 Task: Add Sprouts Organic Dark Roast Single Serve Instant Coffe 24 Pack to the cart.
Action: Mouse pressed left at (17, 125)
Screenshot: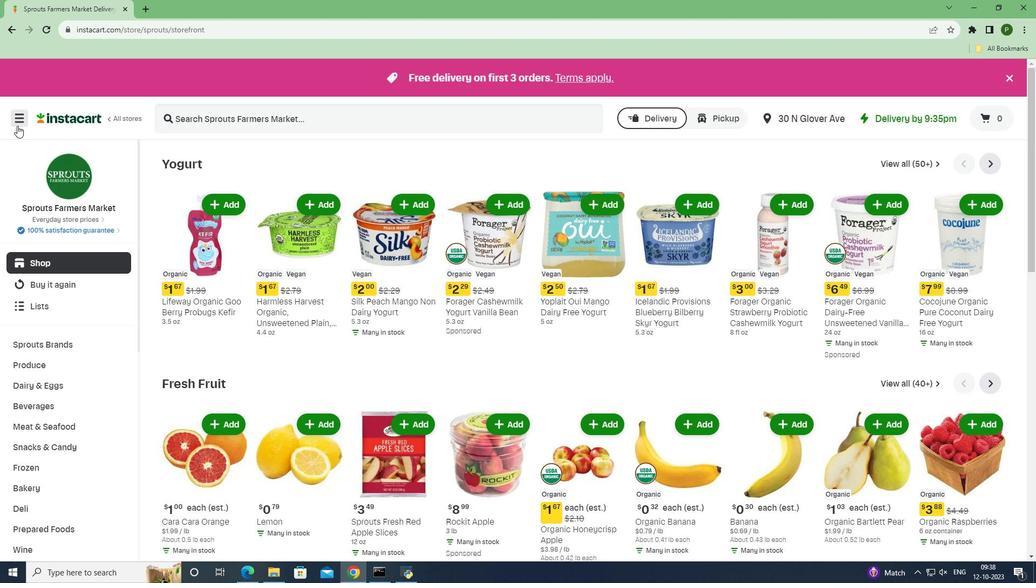 
Action: Mouse moved to (28, 288)
Screenshot: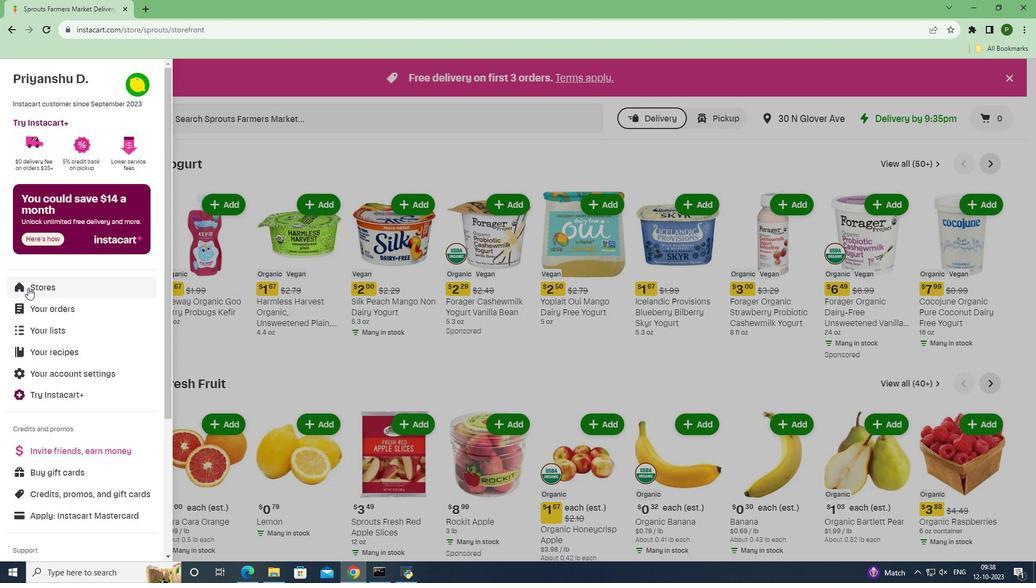 
Action: Mouse pressed left at (28, 288)
Screenshot: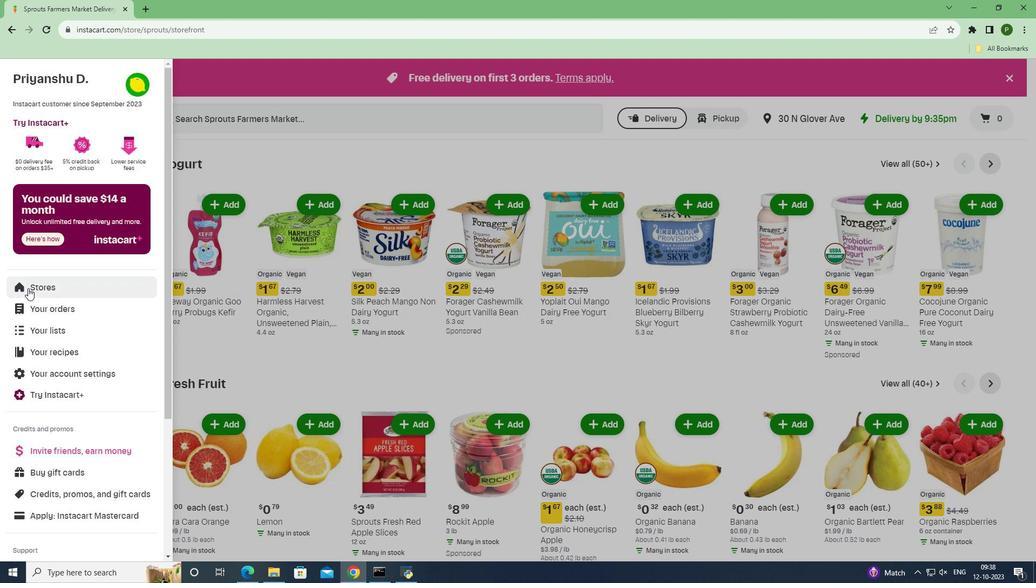 
Action: Mouse moved to (260, 129)
Screenshot: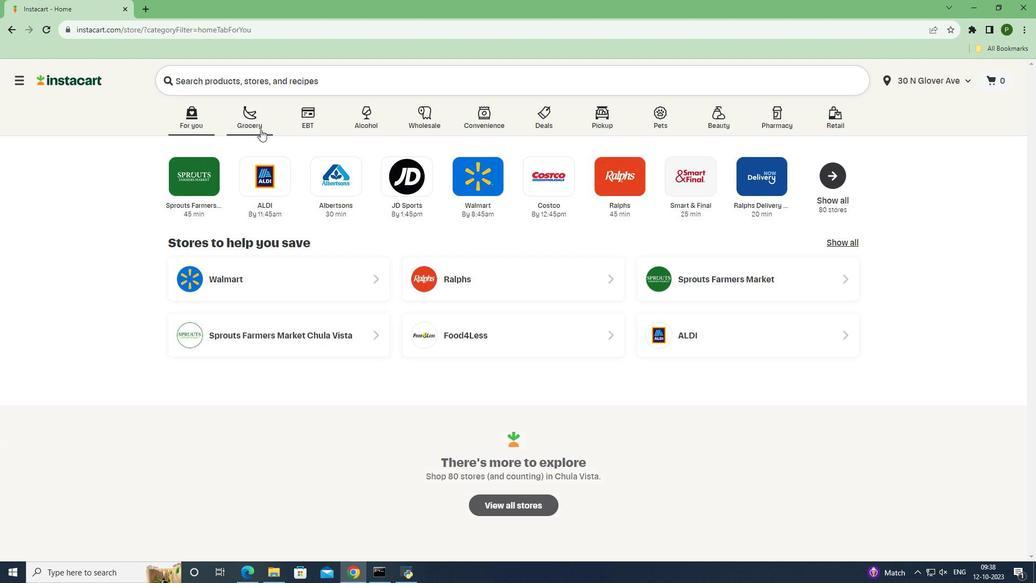 
Action: Mouse pressed left at (260, 129)
Screenshot: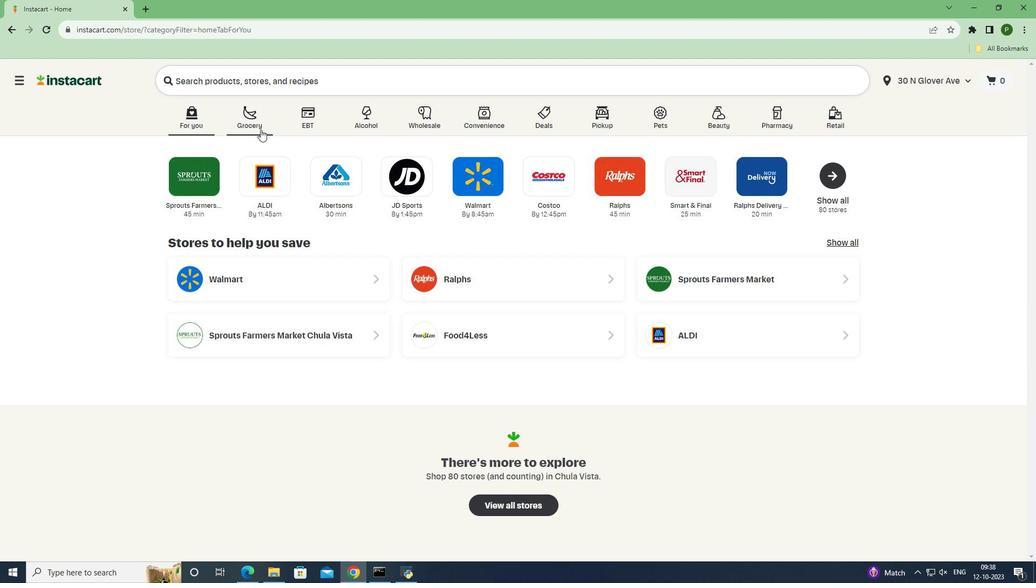 
Action: Mouse moved to (420, 238)
Screenshot: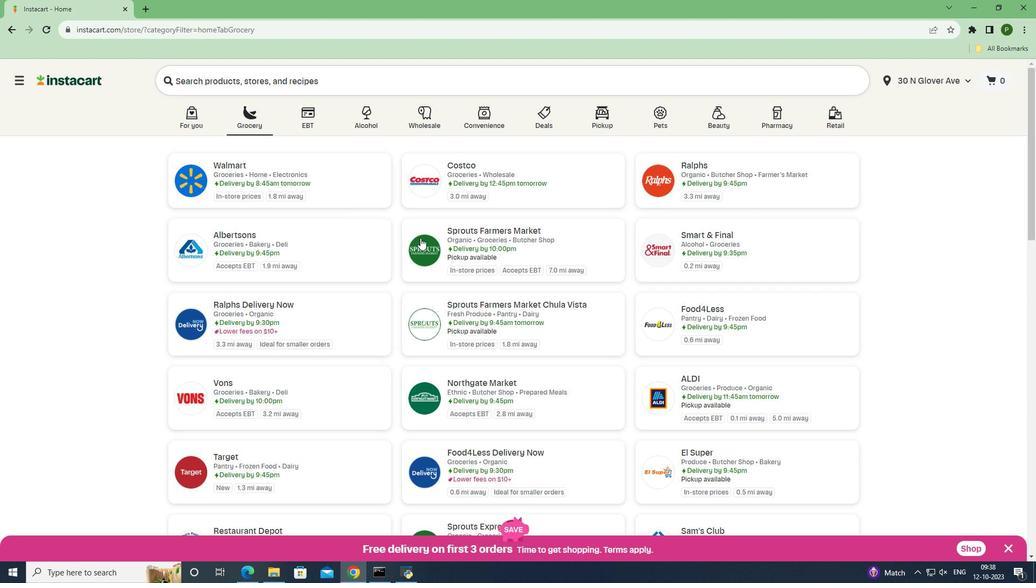 
Action: Mouse pressed left at (420, 238)
Screenshot: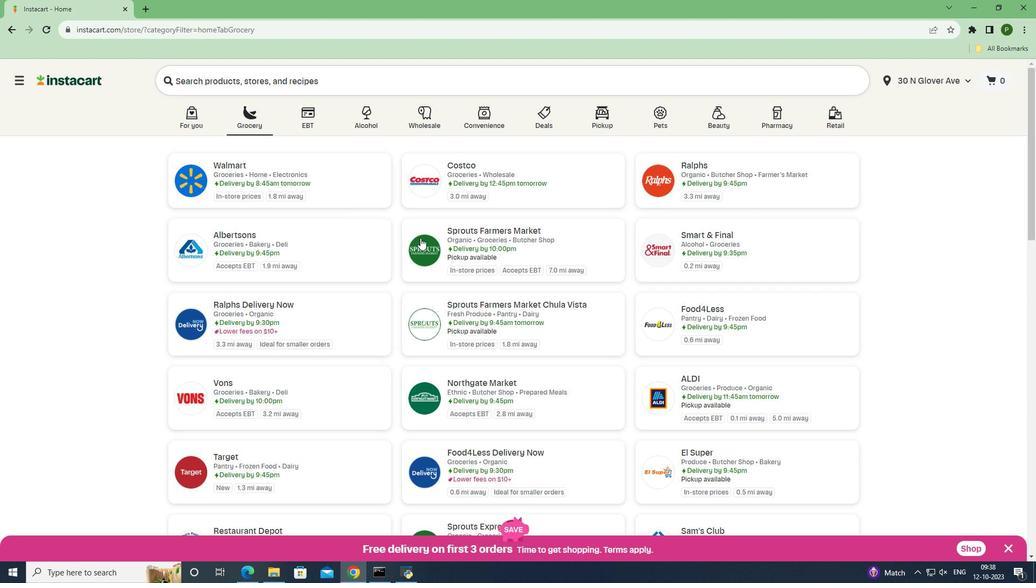
Action: Mouse moved to (60, 405)
Screenshot: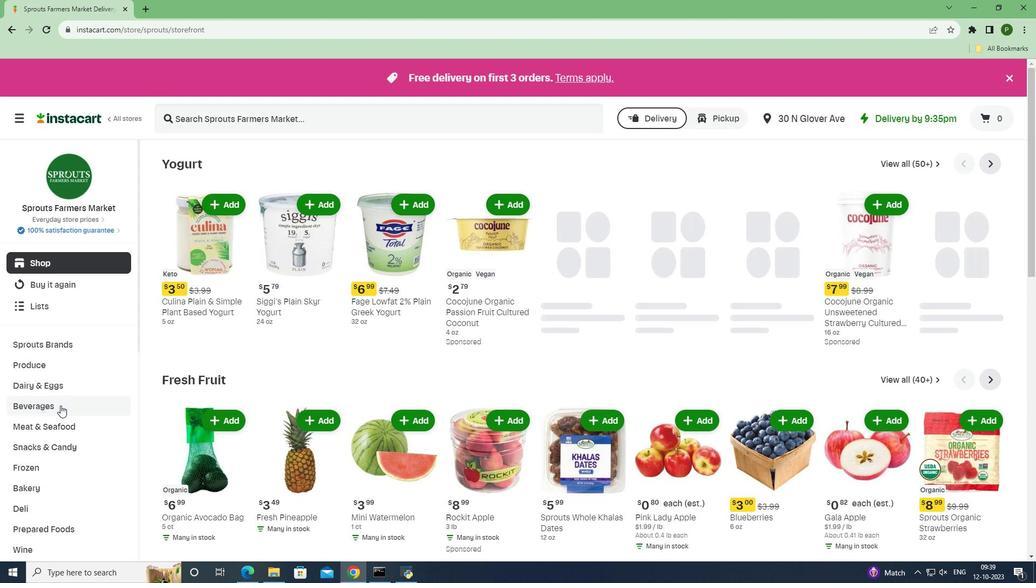 
Action: Mouse pressed left at (60, 405)
Screenshot: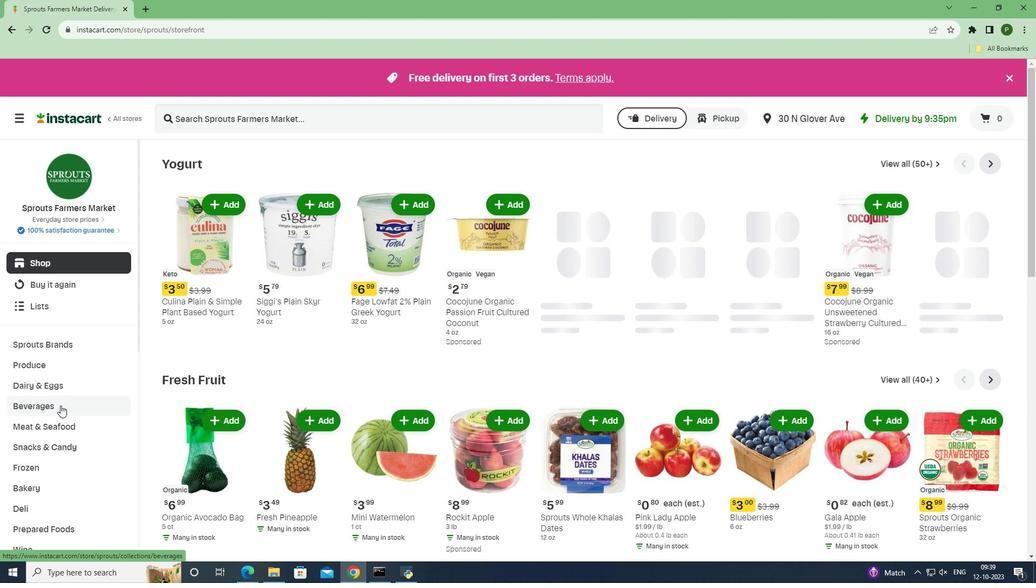 
Action: Mouse moved to (393, 185)
Screenshot: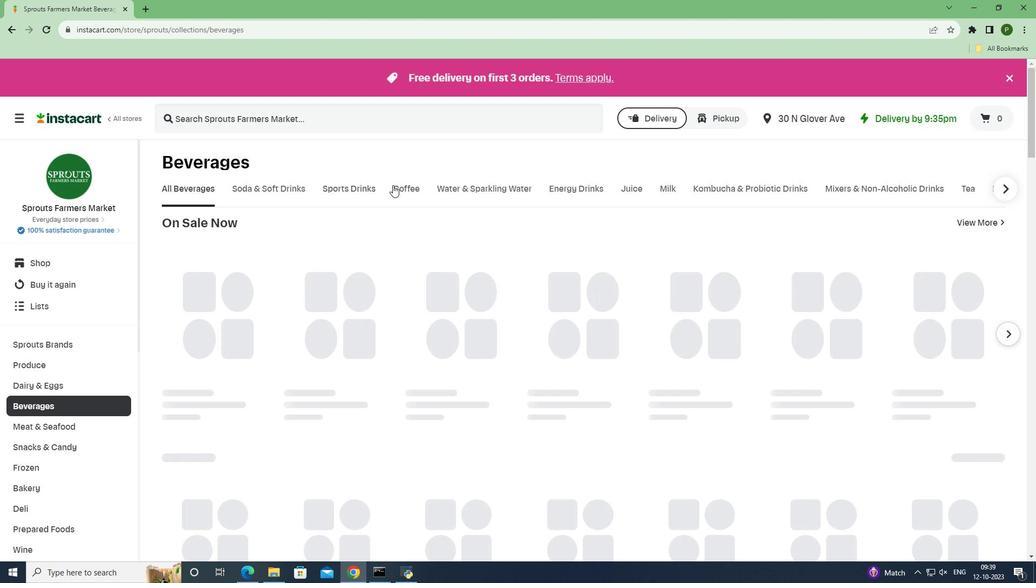 
Action: Mouse pressed left at (393, 185)
Screenshot: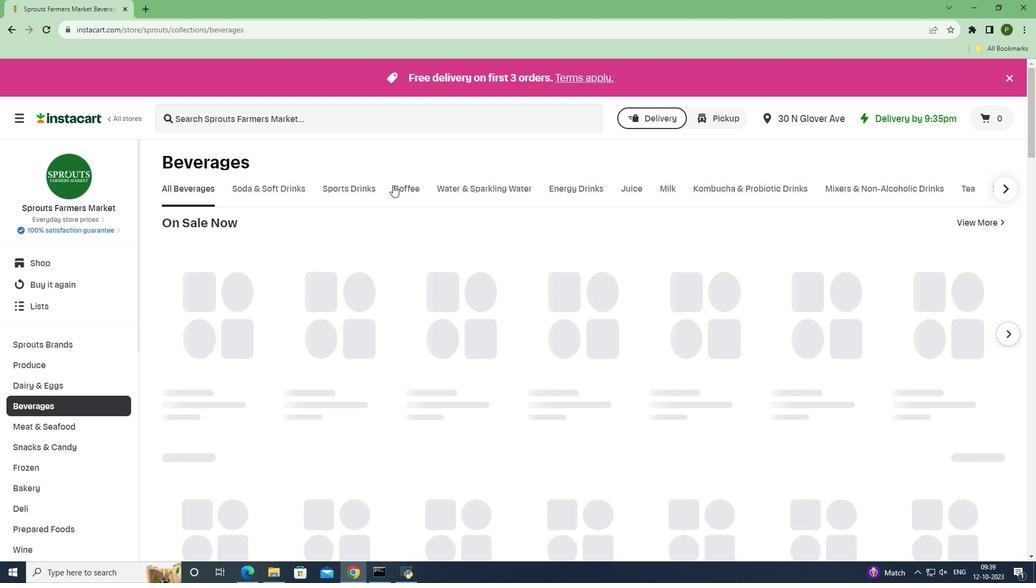 
Action: Mouse moved to (239, 117)
Screenshot: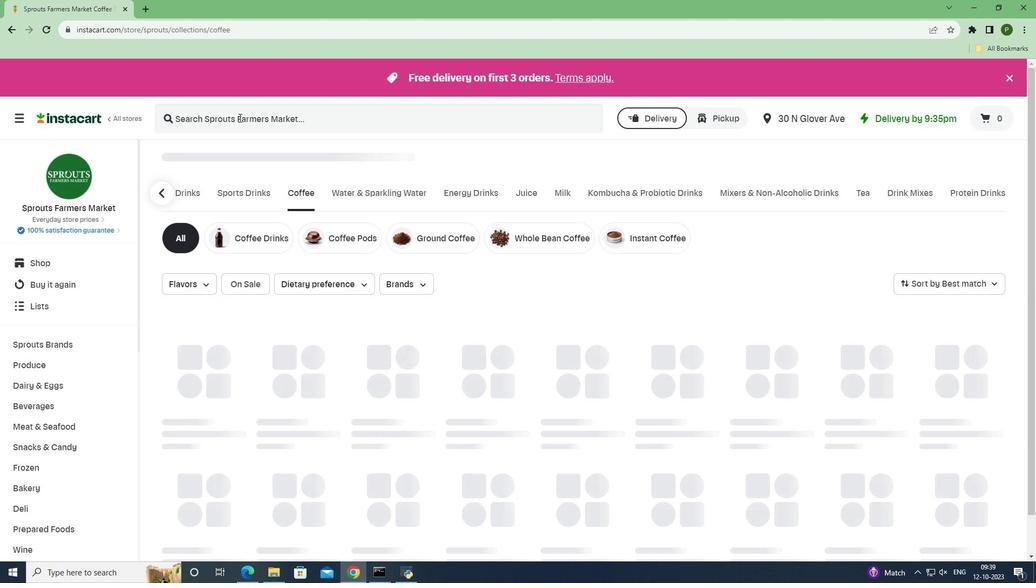 
Action: Mouse pressed left at (239, 117)
Screenshot: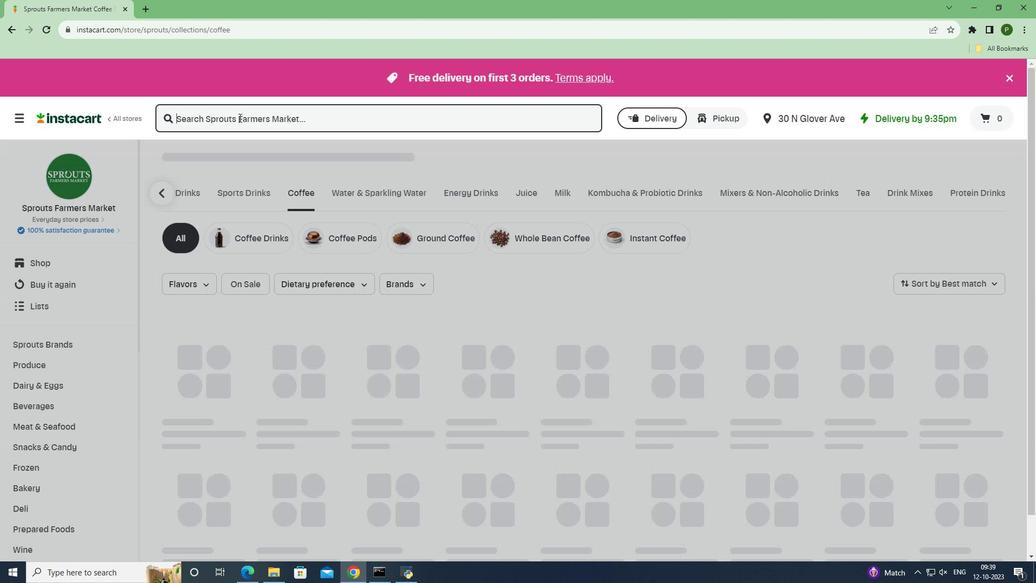 
Action: Key pressed <Key.caps_lock>S<Key.caps_lock>prouts<Key.space><Key.caps_lock>O<Key.caps_lock>rganic<Key.space><Key.caps_lock>D<Key.caps_lock>ark<Key.space><Key.caps_lock>R<Key.caps_lock>oast<Key.space><Key.caps_lock>S<Key.caps_lock>ingle<Key.space><Key.caps_lock>S<Key.caps_lock>erve<Key.space><Key.caps_lock>I<Key.caps_lock>nstant<Key.space><Key.caps_lock>C<Key.caps_lock>offee<Key.space>24<Key.space><Key.caps_lock>P<Key.caps_lock>ack<Key.space><Key.enter>
Screenshot: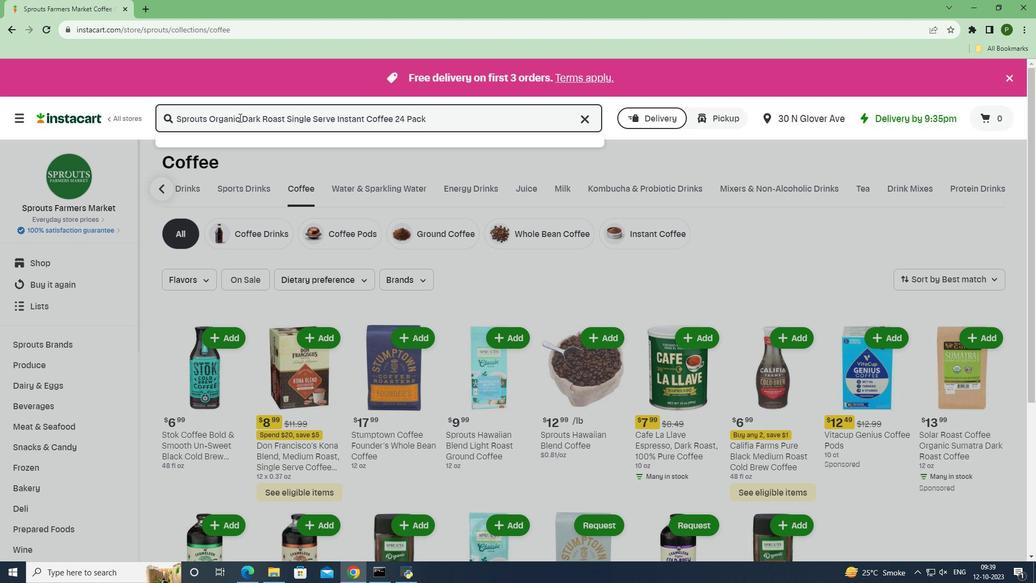 
Action: Mouse moved to (306, 226)
Screenshot: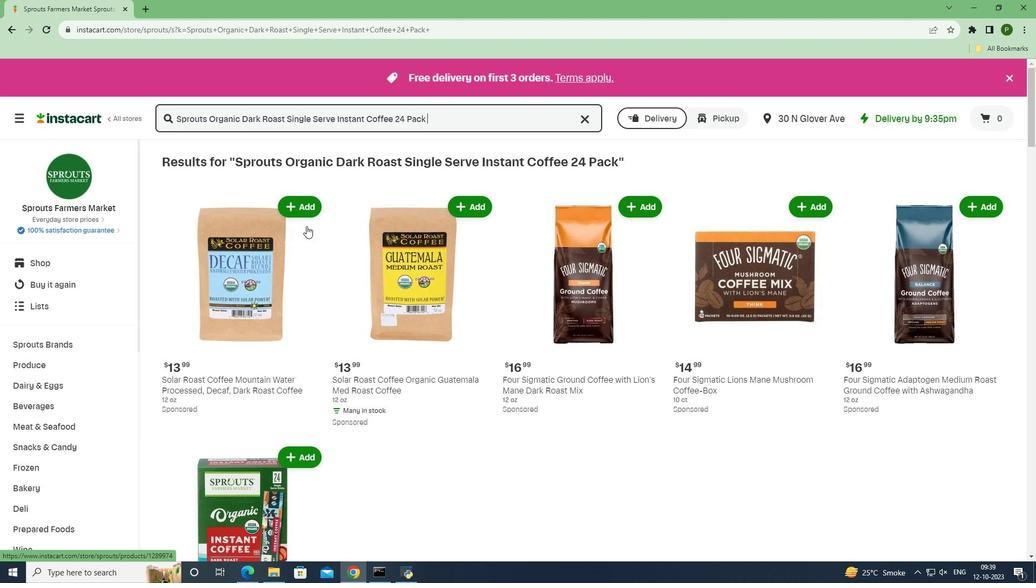 
Action: Mouse scrolled (306, 225) with delta (0, 0)
Screenshot: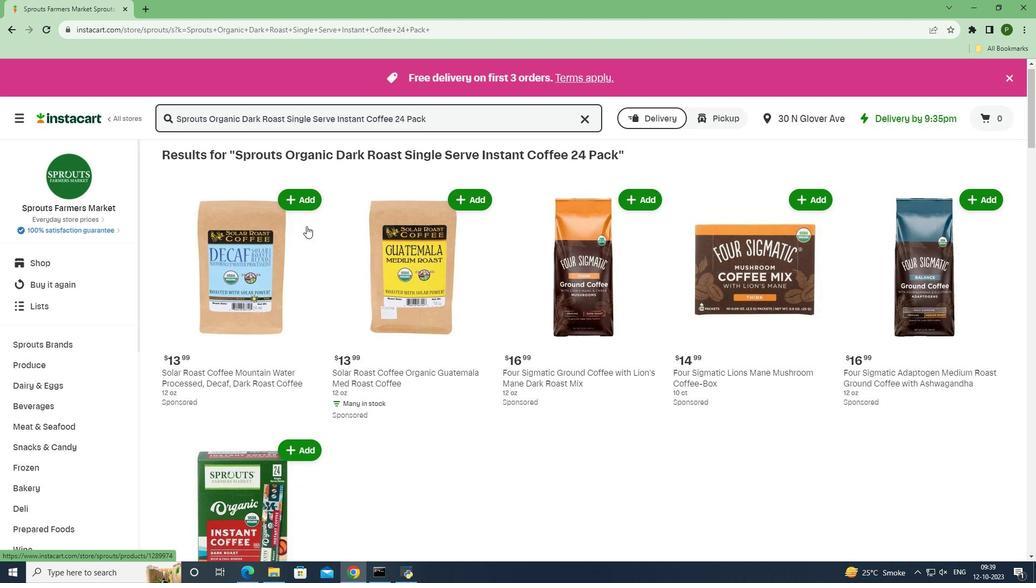 
Action: Mouse scrolled (306, 225) with delta (0, 0)
Screenshot: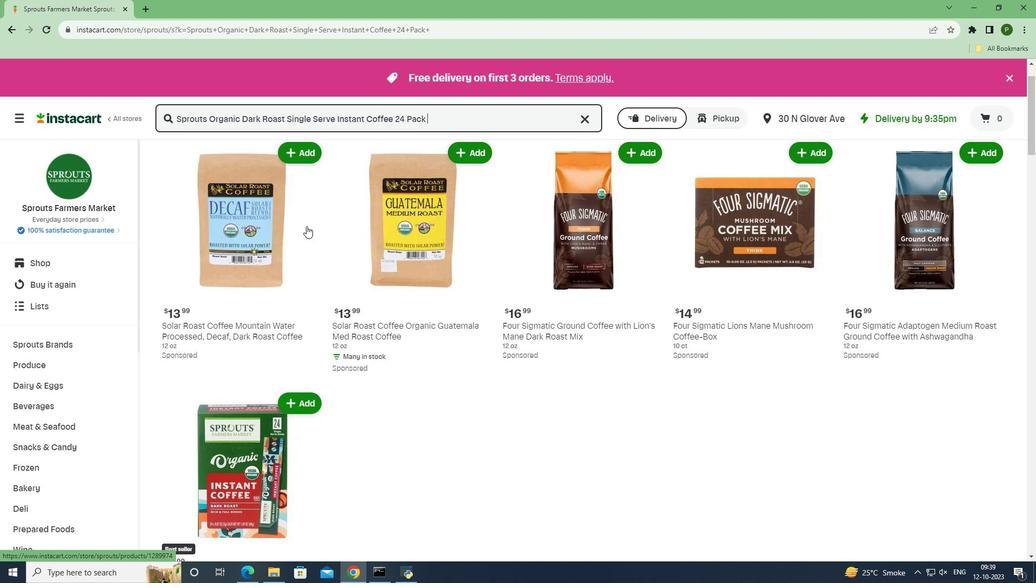 
Action: Mouse scrolled (306, 225) with delta (0, 0)
Screenshot: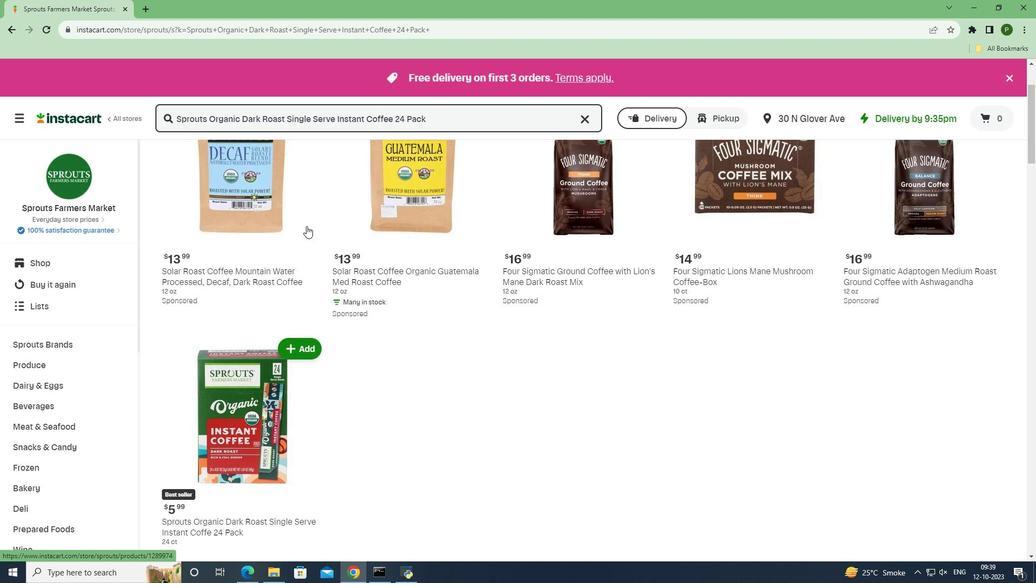 
Action: Mouse moved to (304, 289)
Screenshot: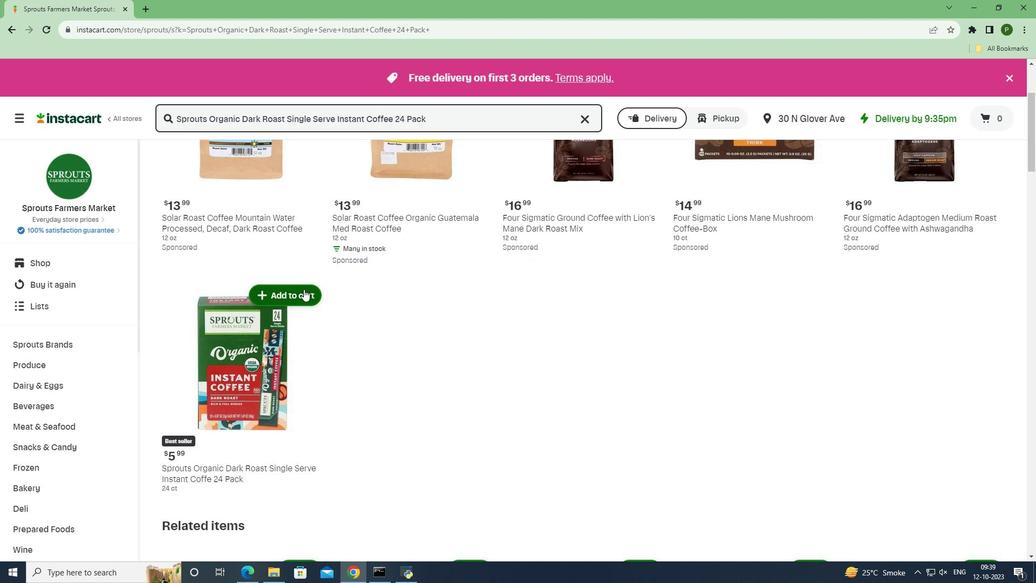 
Action: Mouse pressed left at (304, 289)
Screenshot: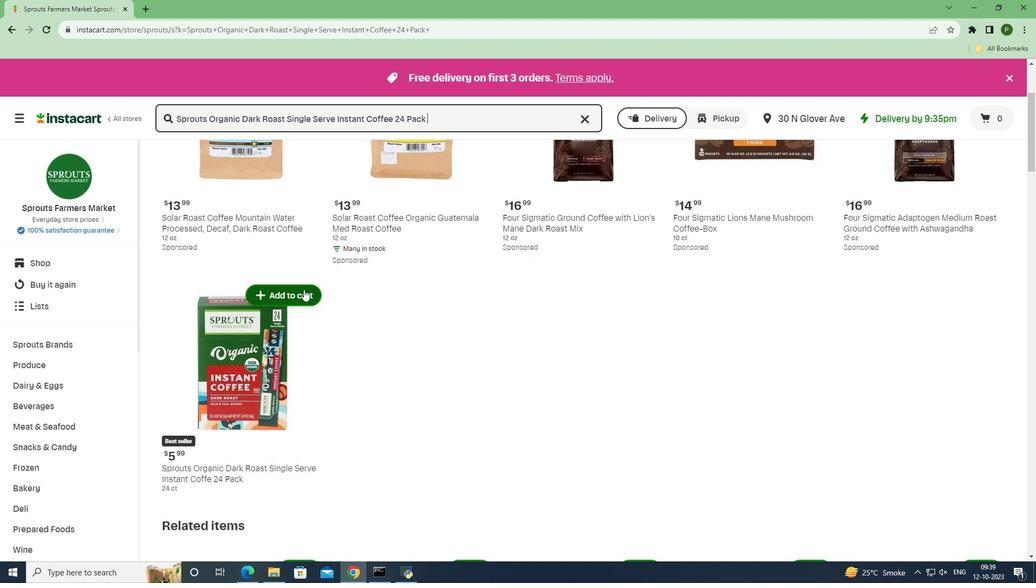 
Action: Mouse moved to (350, 368)
Screenshot: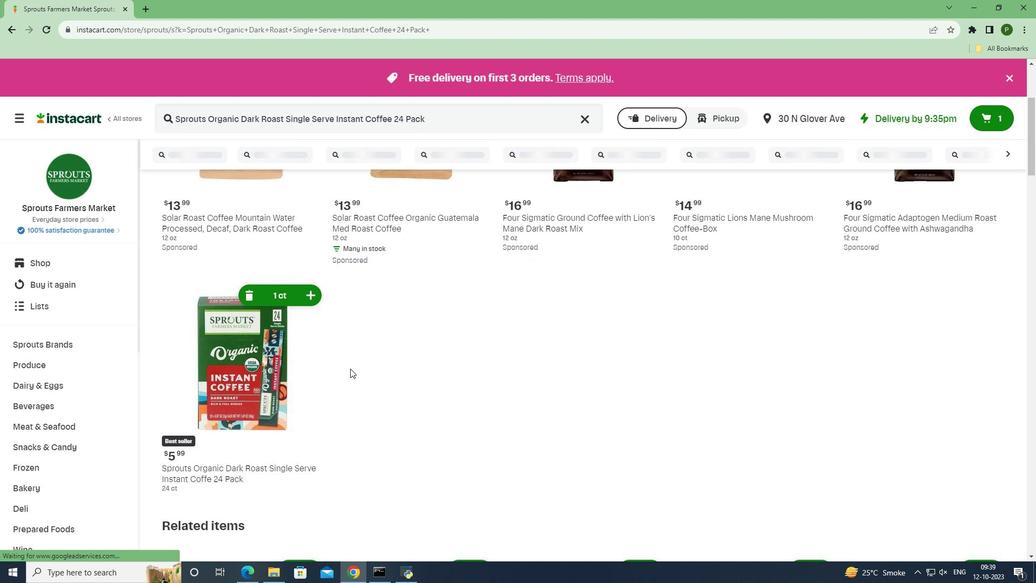 
